 Task: Download the file EPUB publication (.epub).
Action: Mouse moved to (68, 117)
Screenshot: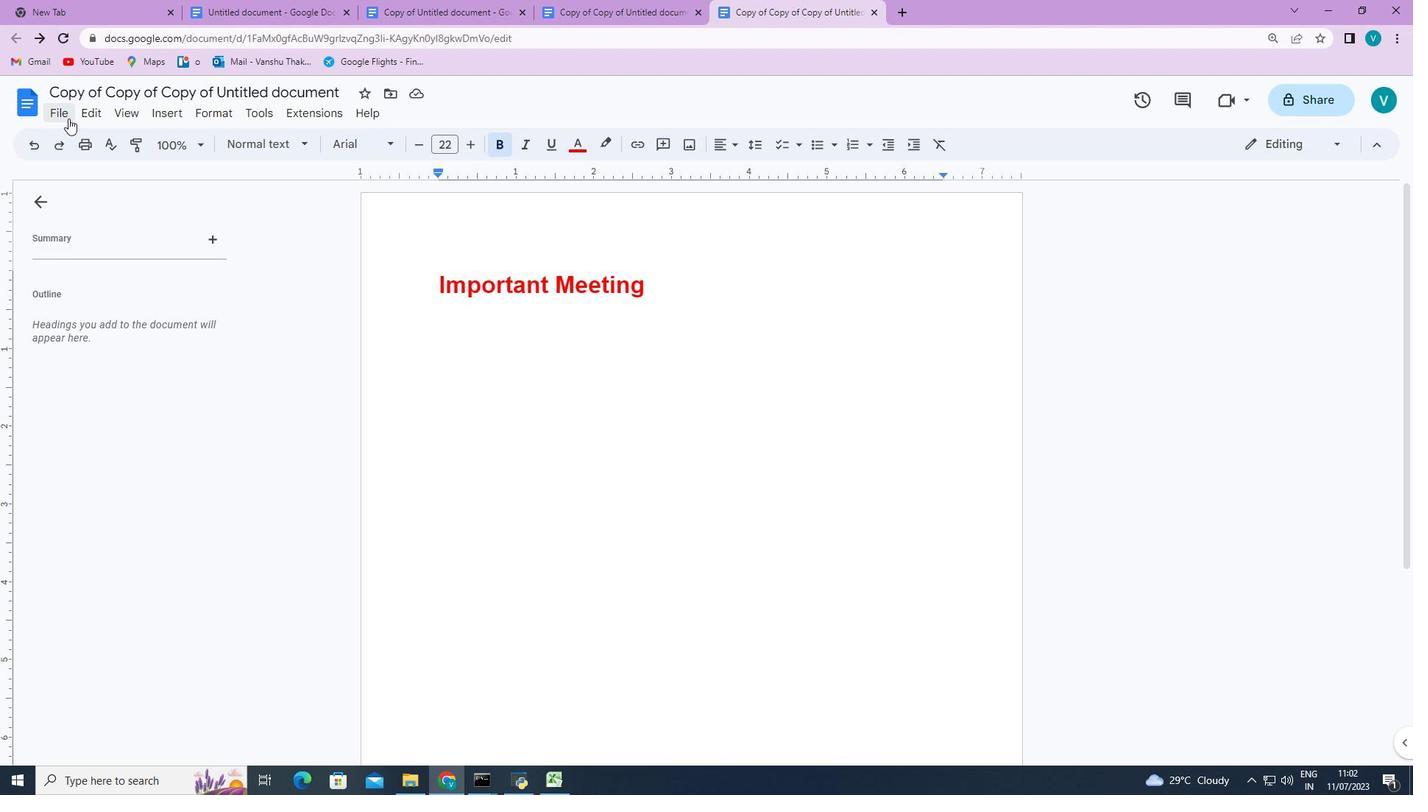 
Action: Mouse pressed left at (68, 117)
Screenshot: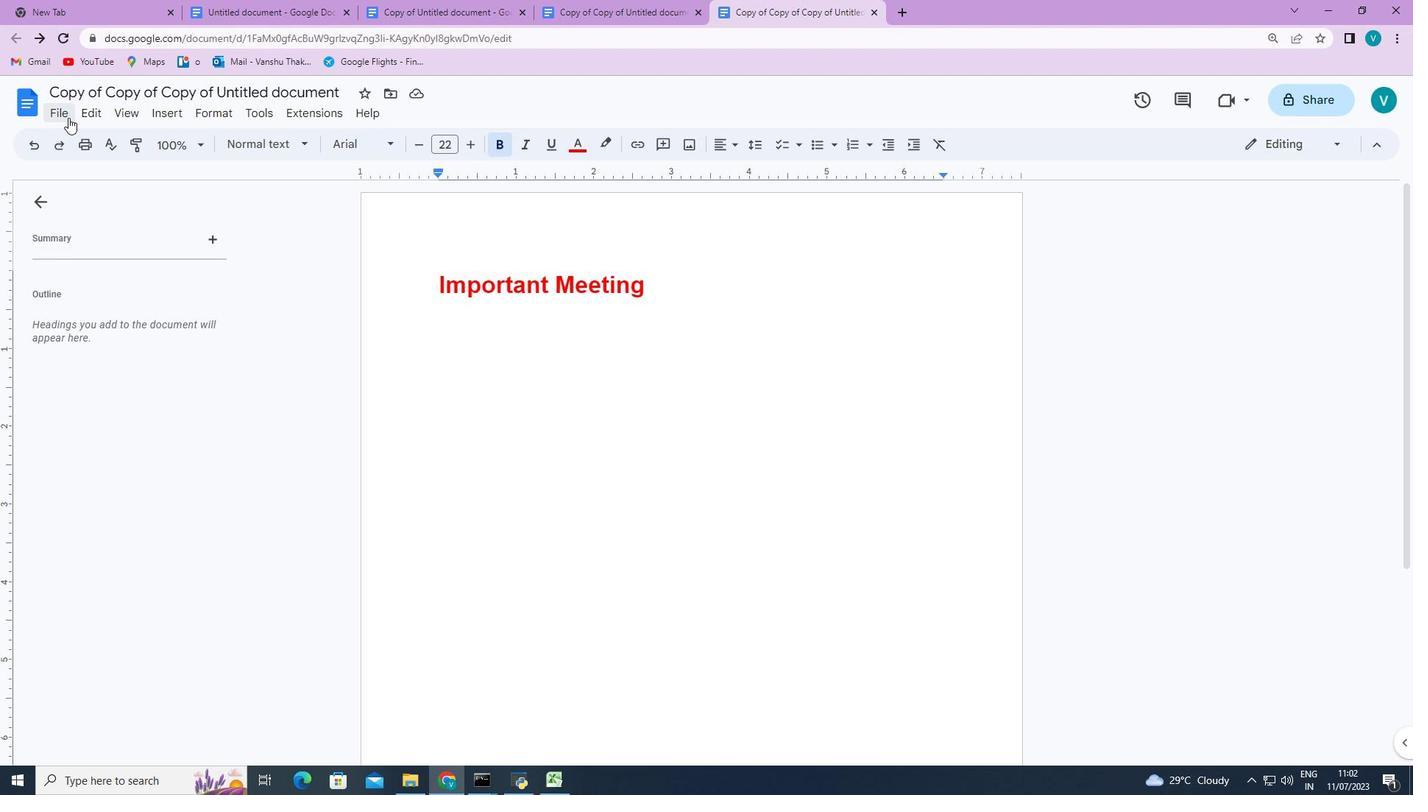 
Action: Mouse moved to (386, 441)
Screenshot: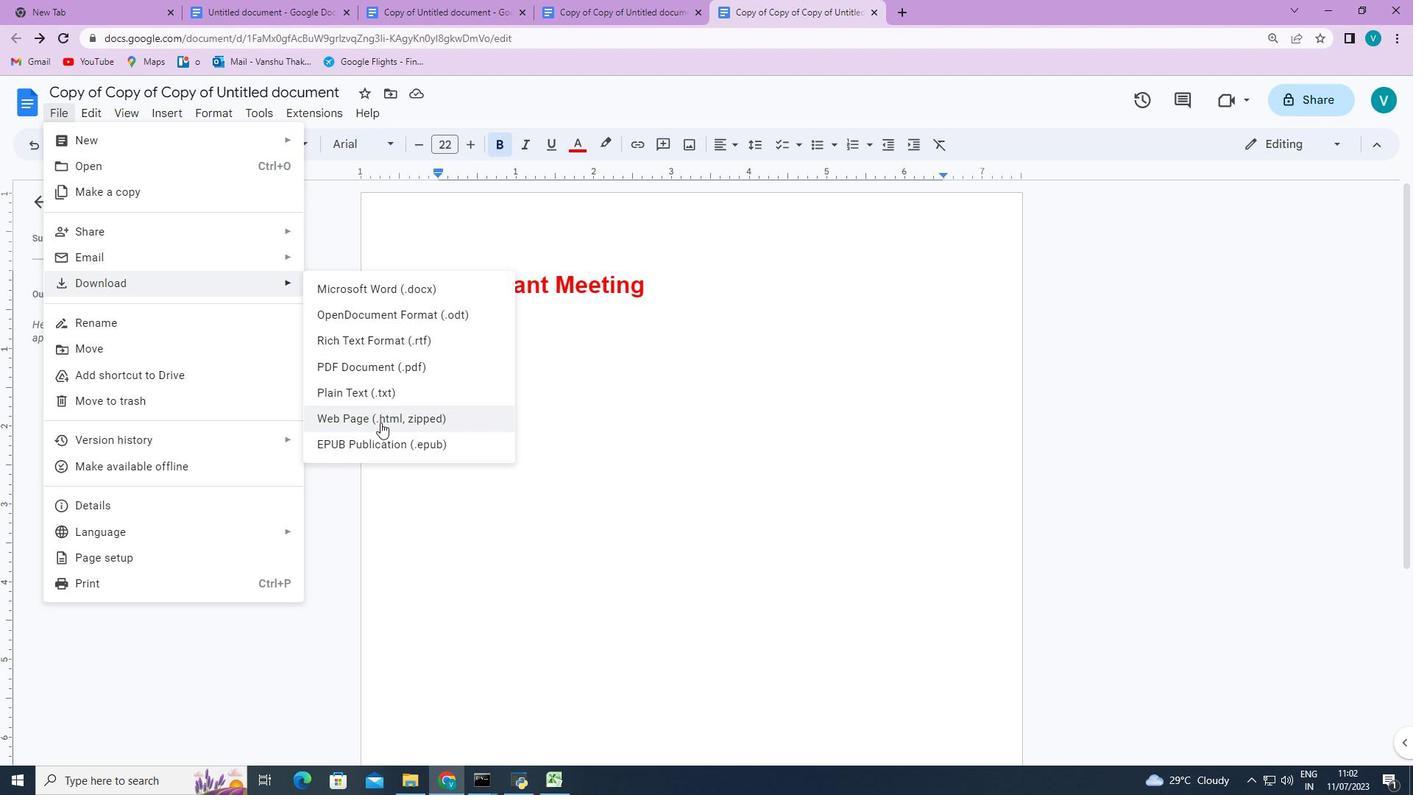 
Action: Mouse pressed left at (386, 441)
Screenshot: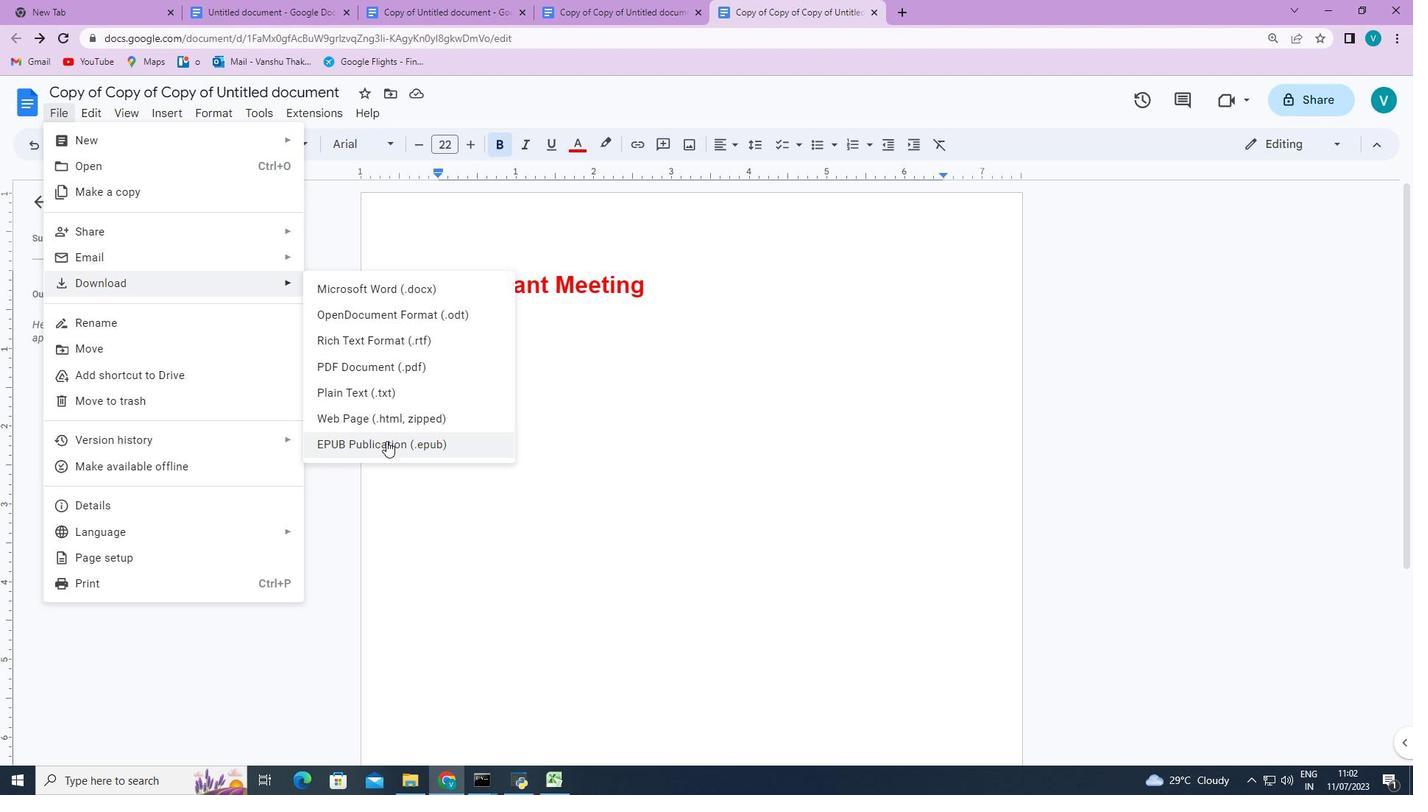 
Action: Mouse moved to (382, 445)
Screenshot: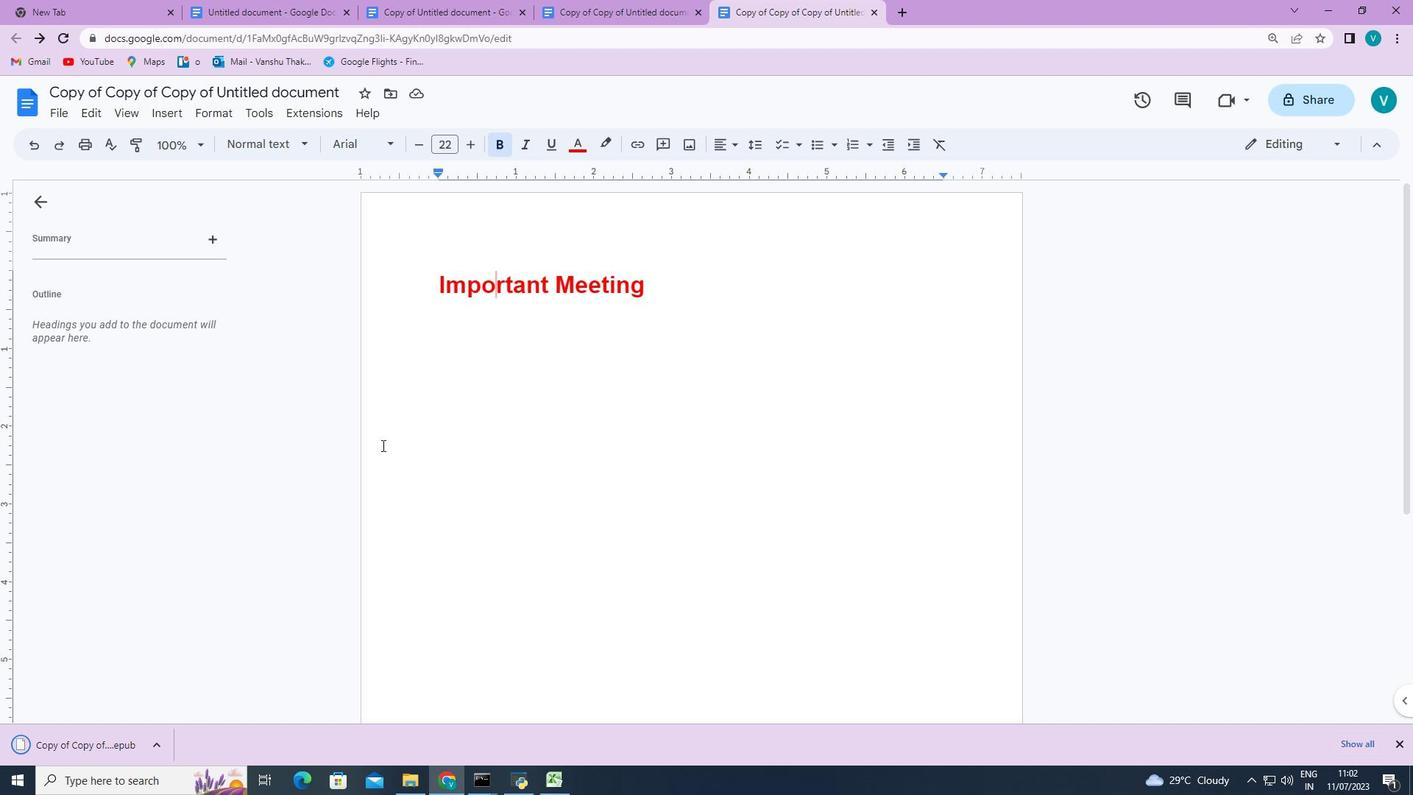 
